 Task: Create a blank project AgileRevolution with privacy Public and default view as List and in the team Taskers . Create three sections in the project as To-Do, Doing and Done
Action: Mouse moved to (48, 40)
Screenshot: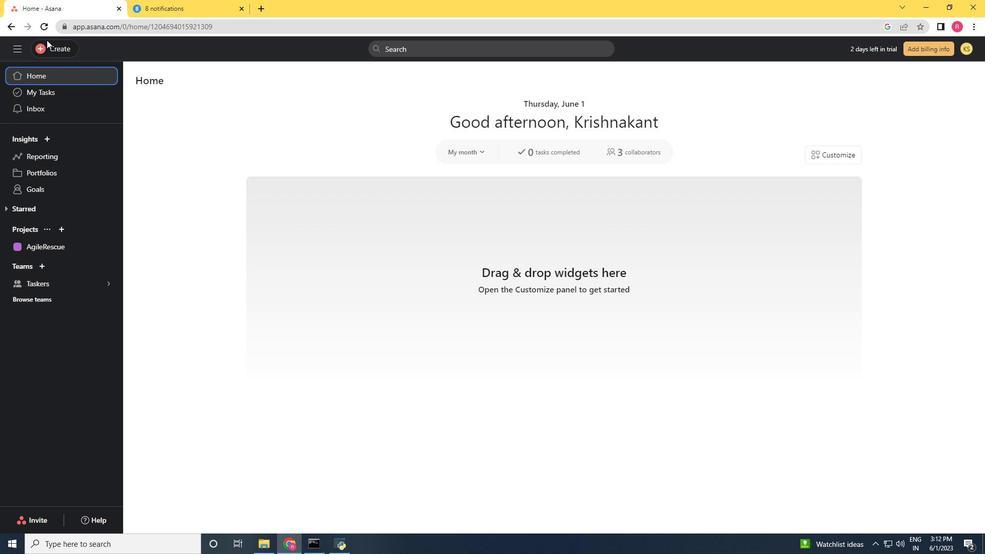 
Action: Mouse pressed left at (48, 40)
Screenshot: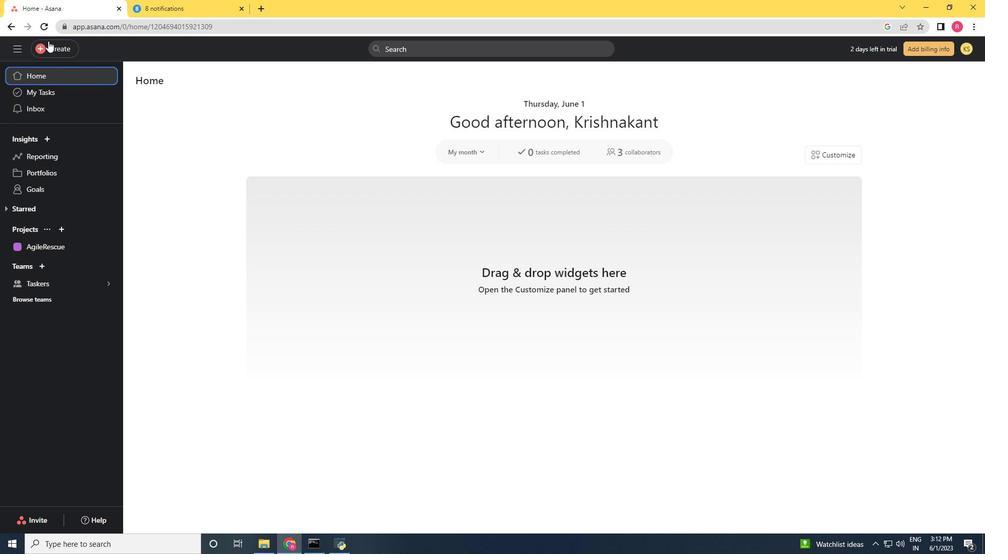 
Action: Mouse moved to (135, 68)
Screenshot: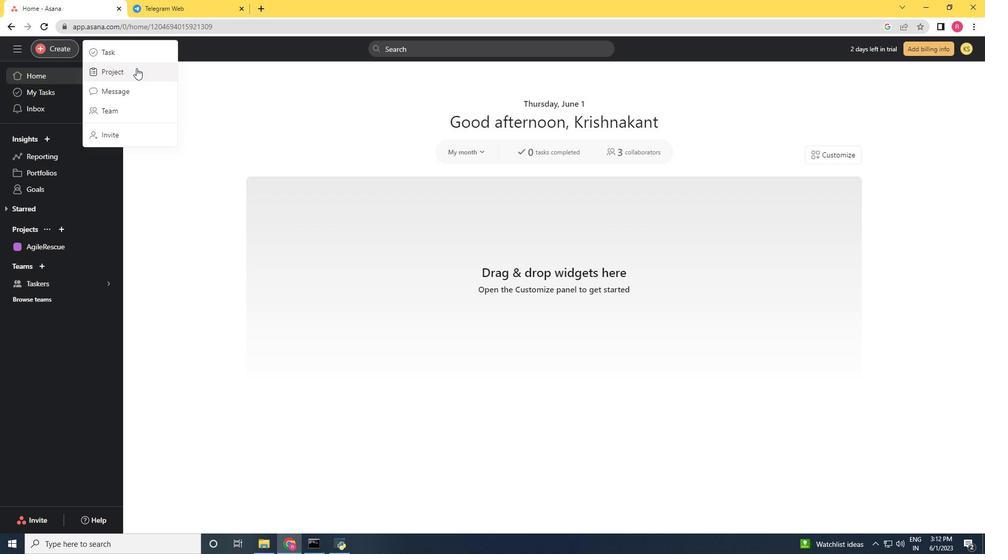 
Action: Mouse pressed left at (135, 68)
Screenshot: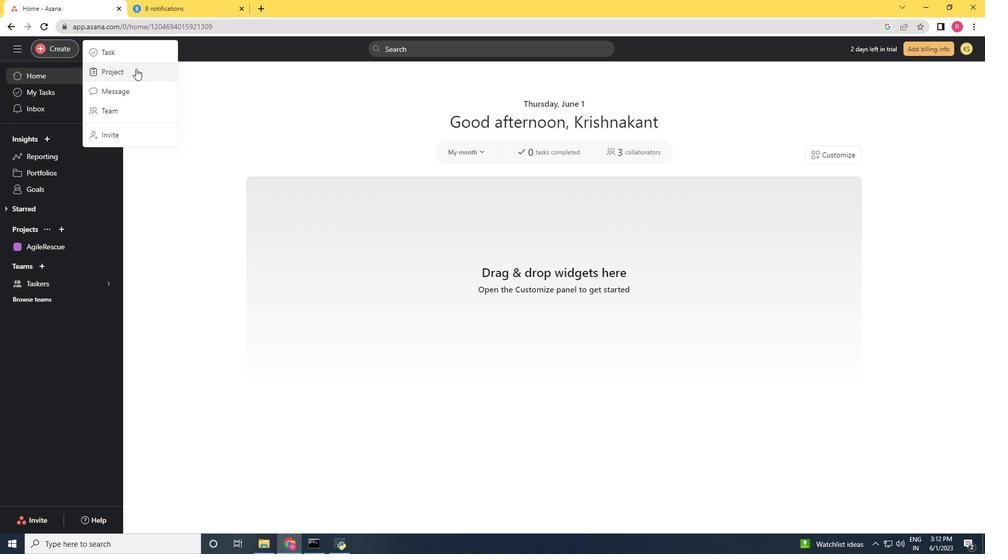 
Action: Mouse moved to (406, 294)
Screenshot: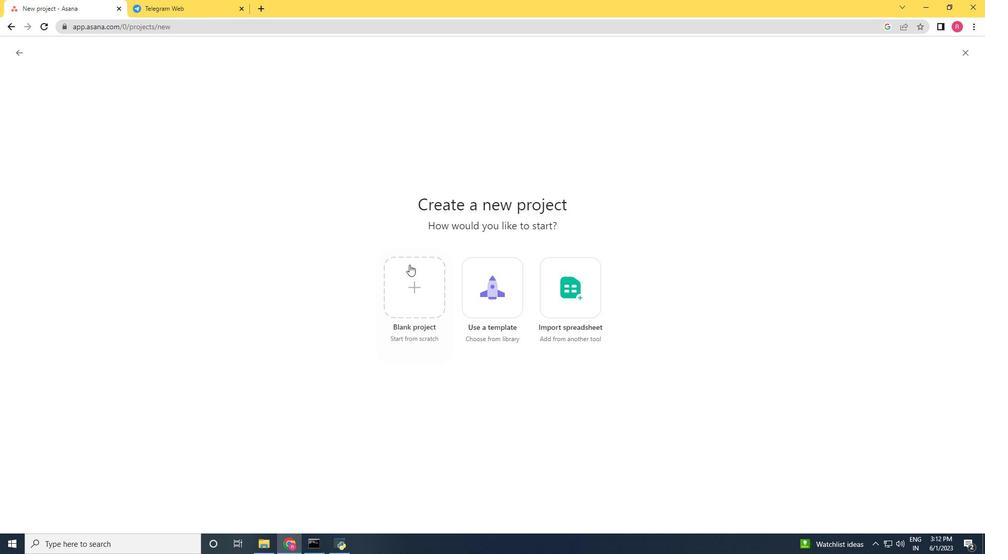 
Action: Mouse pressed left at (406, 294)
Screenshot: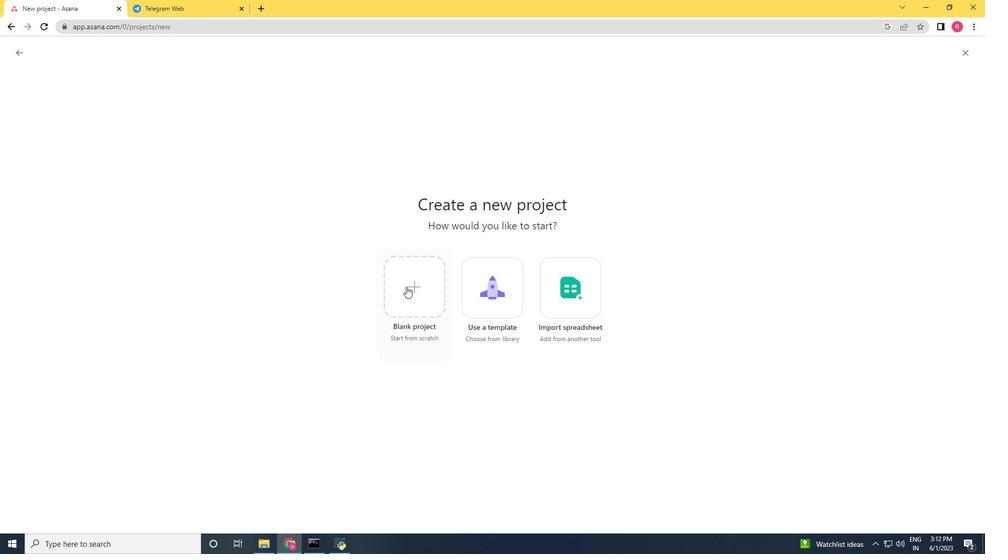 
Action: Mouse moved to (382, 308)
Screenshot: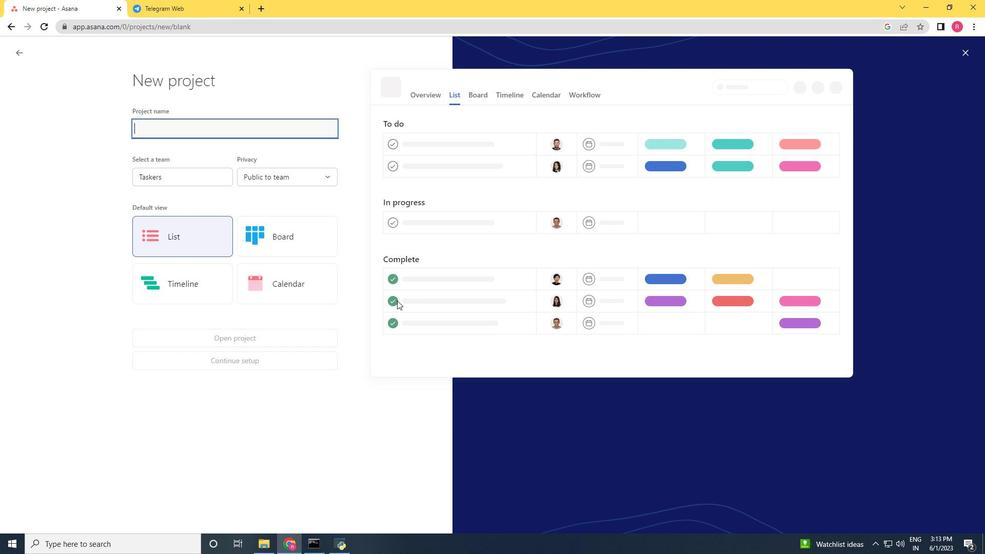 
Action: Key pressed <Key.shift>Agile
Screenshot: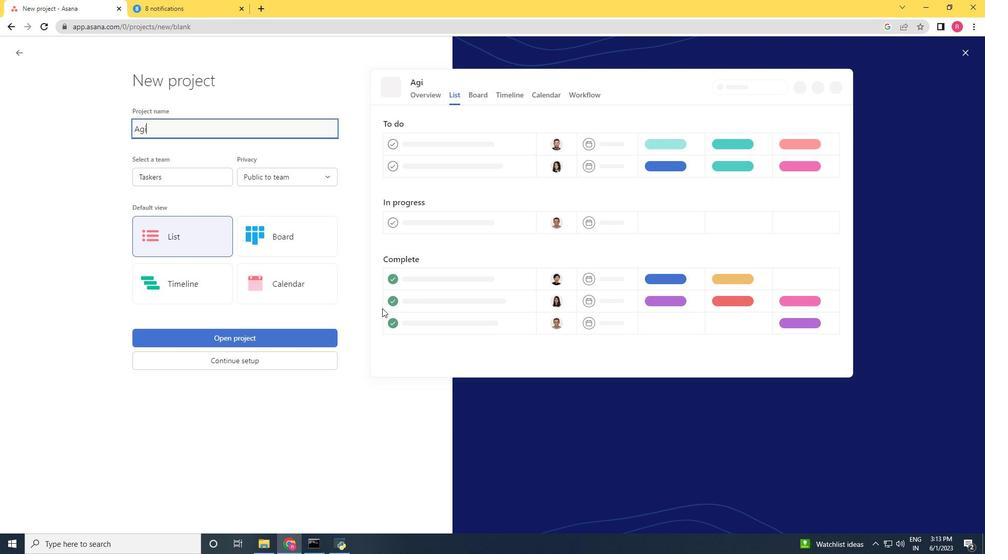 
Action: Mouse moved to (381, 308)
Screenshot: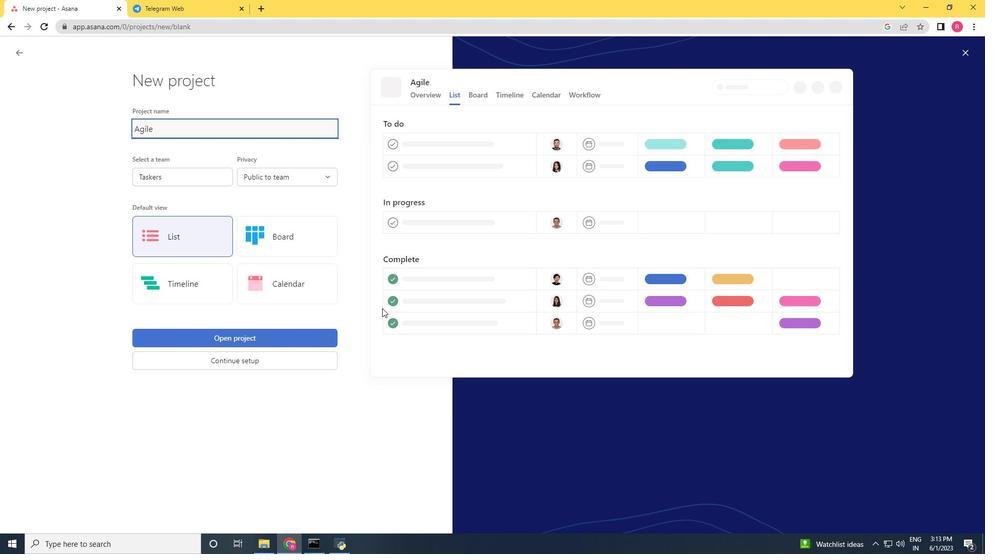 
Action: Key pressed <Key.shift><Key.shift><Key.shift><Key.shift><Key.shift>Revolution<Key.space><Key.backspace>
Screenshot: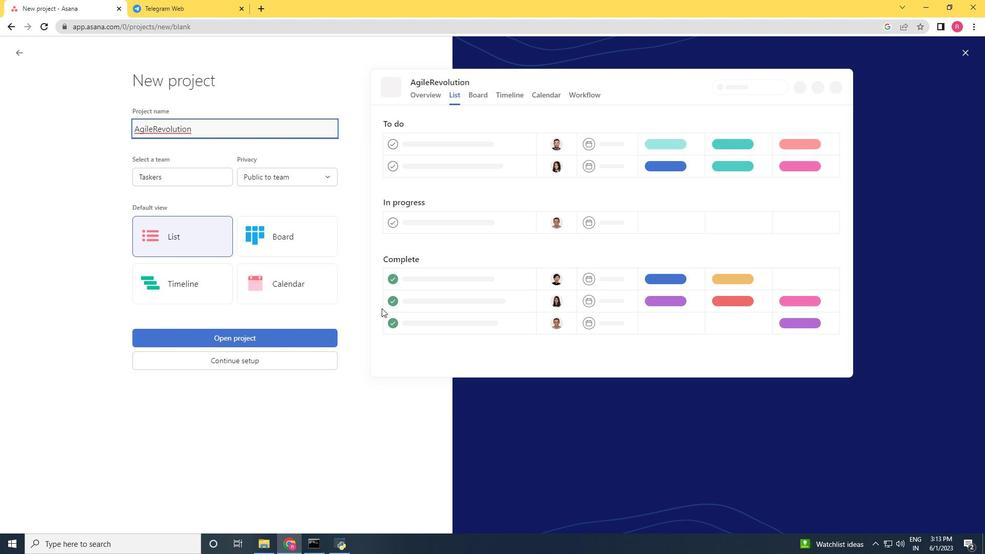 
Action: Mouse moved to (209, 231)
Screenshot: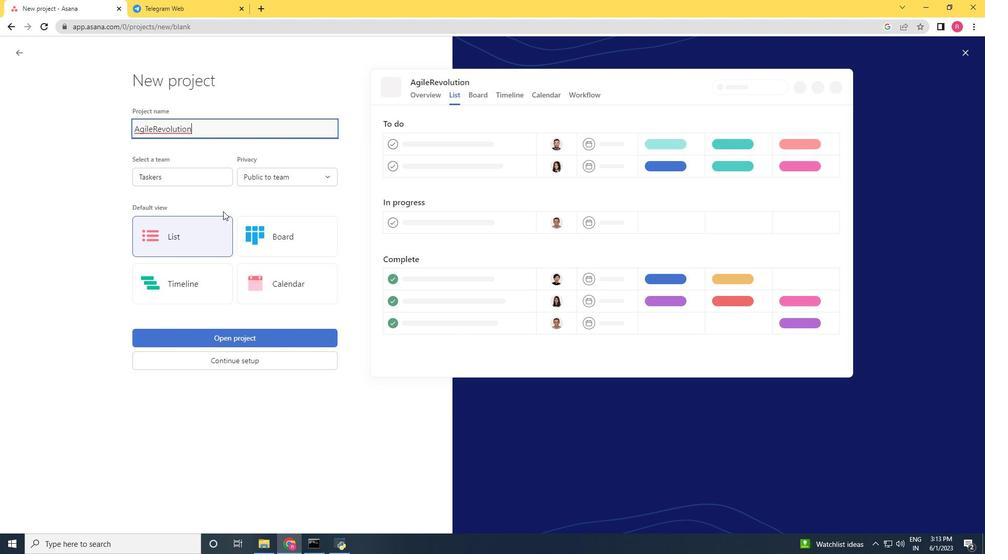 
Action: Mouse pressed left at (209, 231)
Screenshot: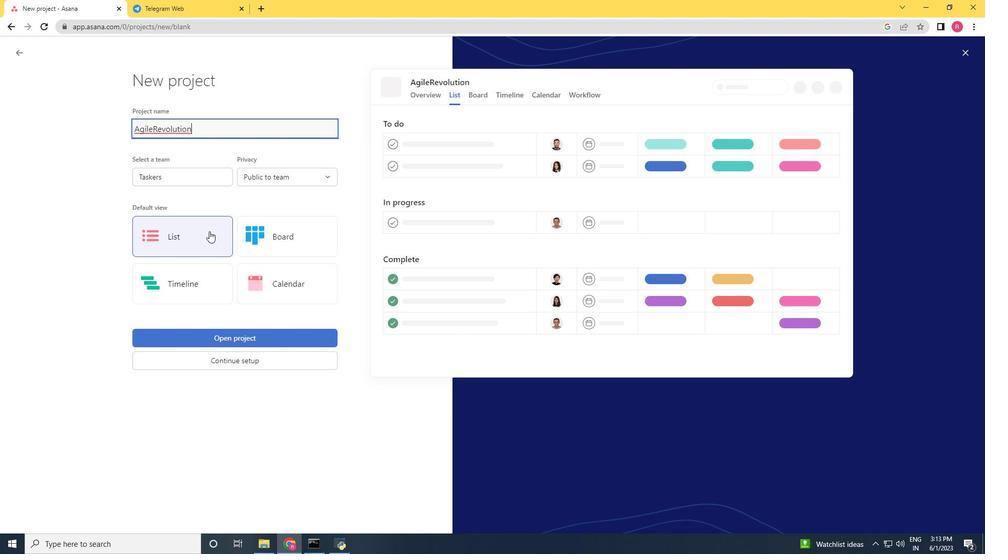 
Action: Mouse moved to (260, 180)
Screenshot: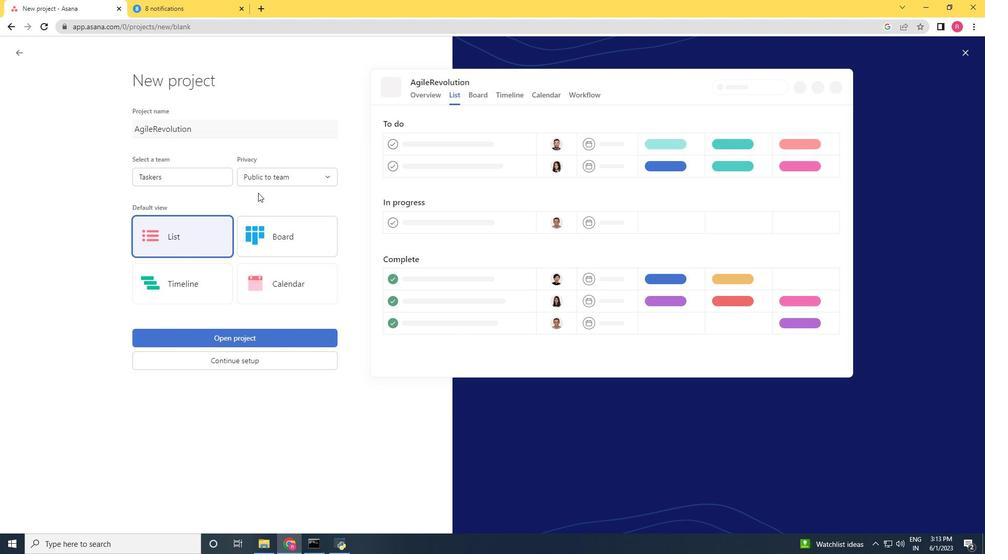 
Action: Mouse pressed left at (260, 180)
Screenshot: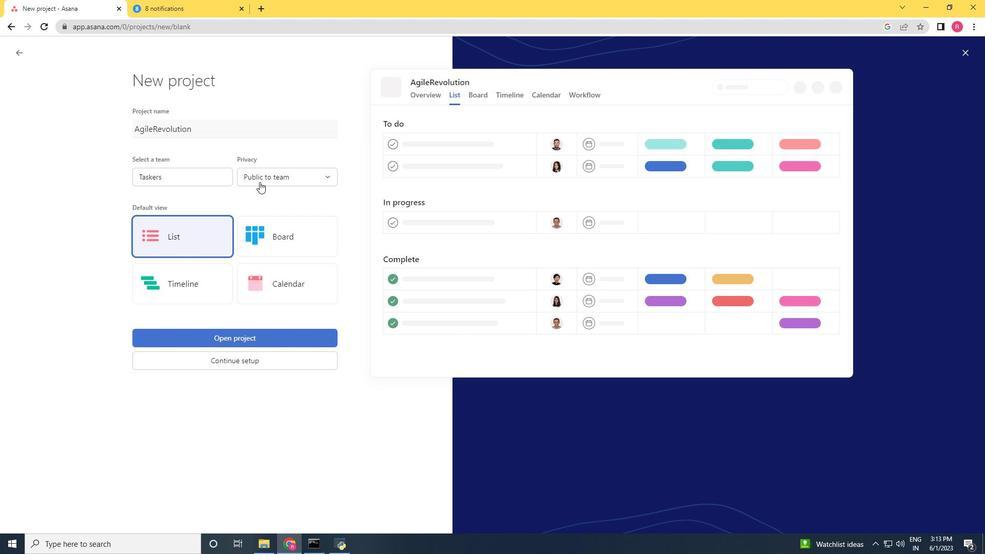 
Action: Mouse moved to (258, 190)
Screenshot: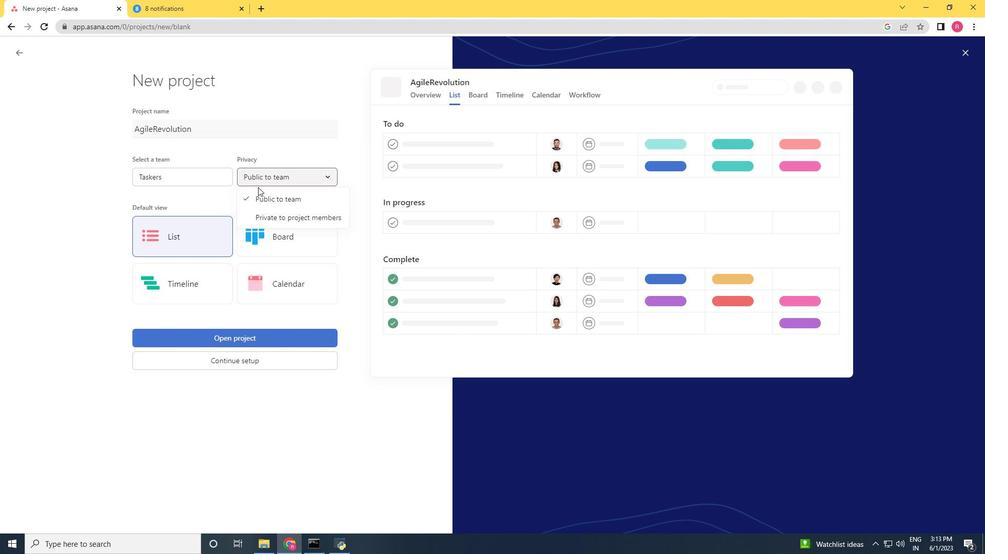 
Action: Mouse pressed left at (258, 190)
Screenshot: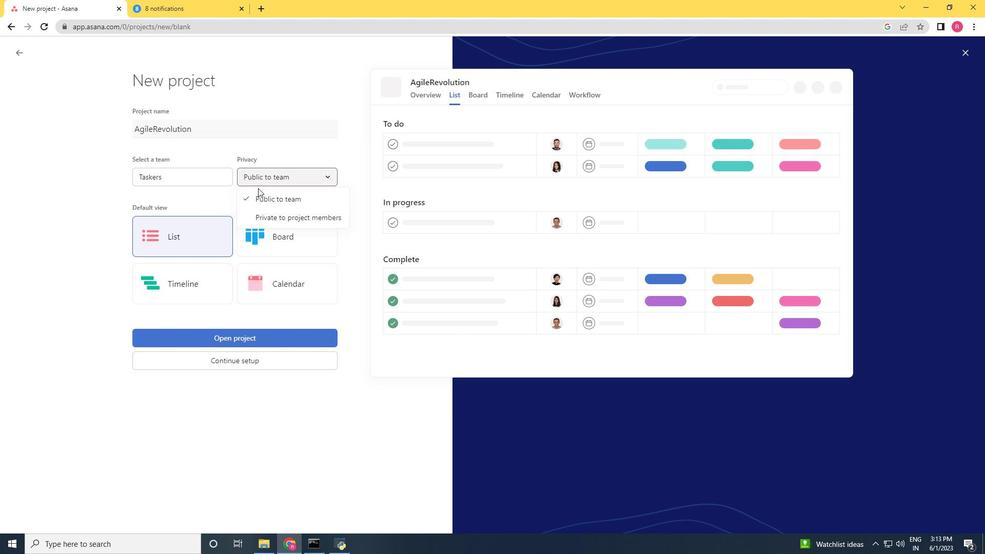 
Action: Mouse moved to (196, 179)
Screenshot: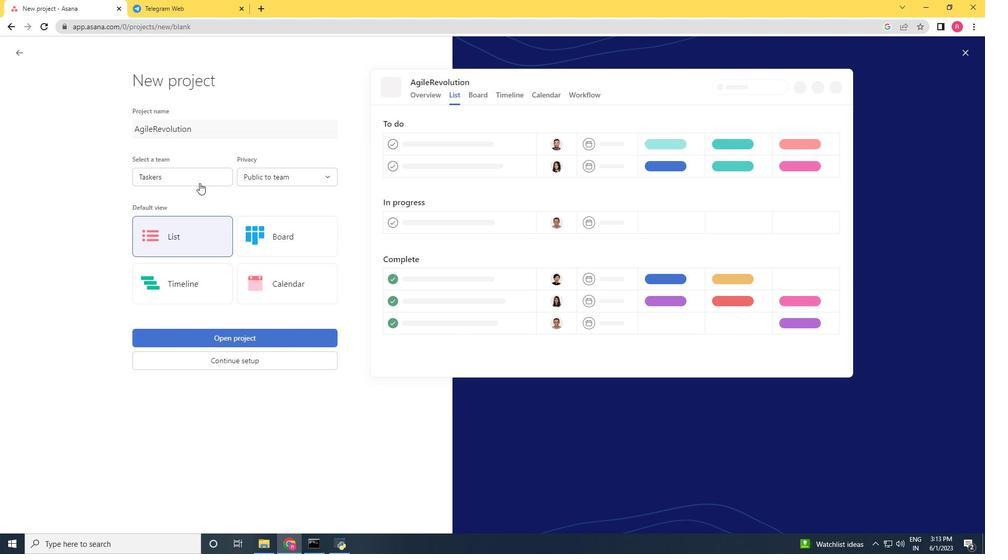 
Action: Mouse pressed left at (196, 179)
Screenshot: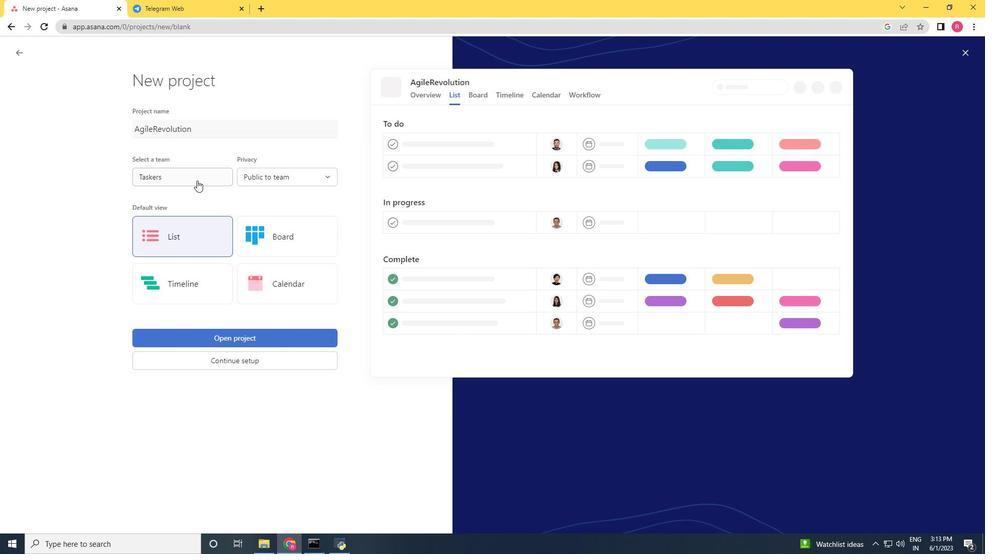 
Action: Mouse moved to (185, 196)
Screenshot: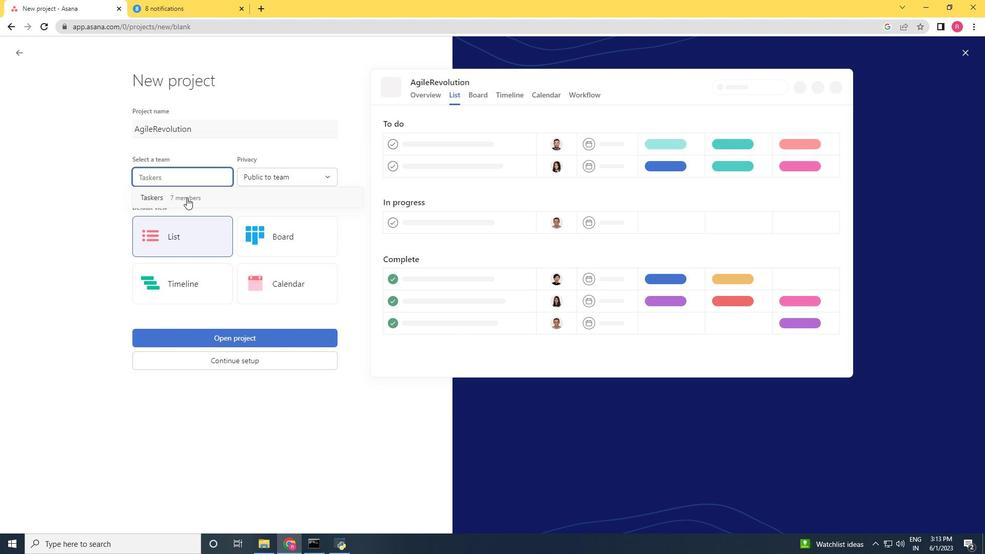 
Action: Mouse pressed left at (185, 196)
Screenshot: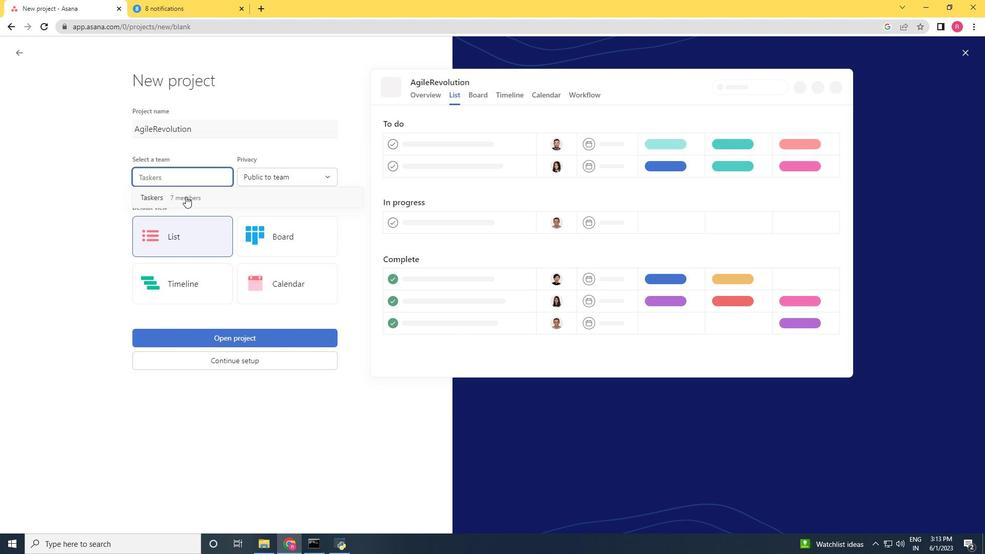 
Action: Mouse moved to (251, 337)
Screenshot: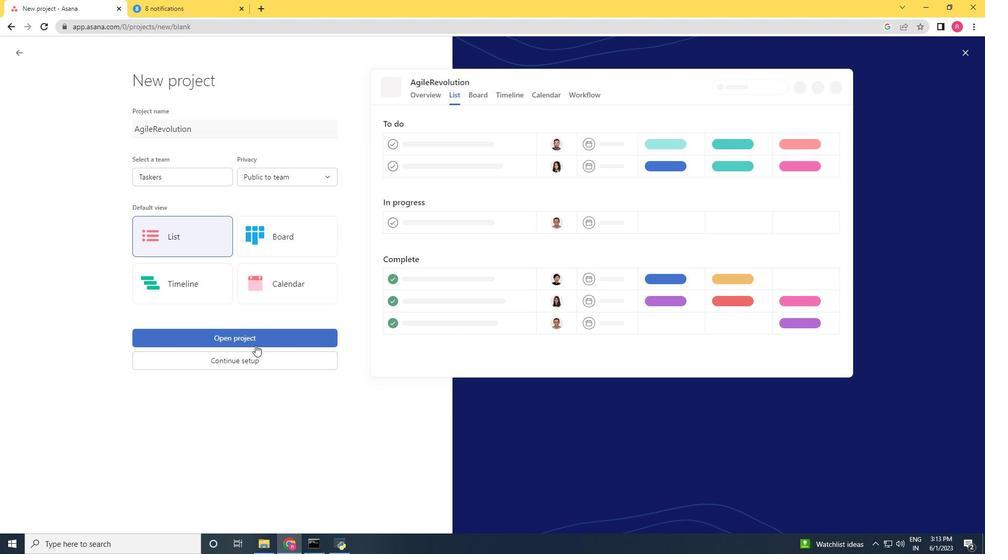 
Action: Mouse pressed left at (251, 337)
Screenshot: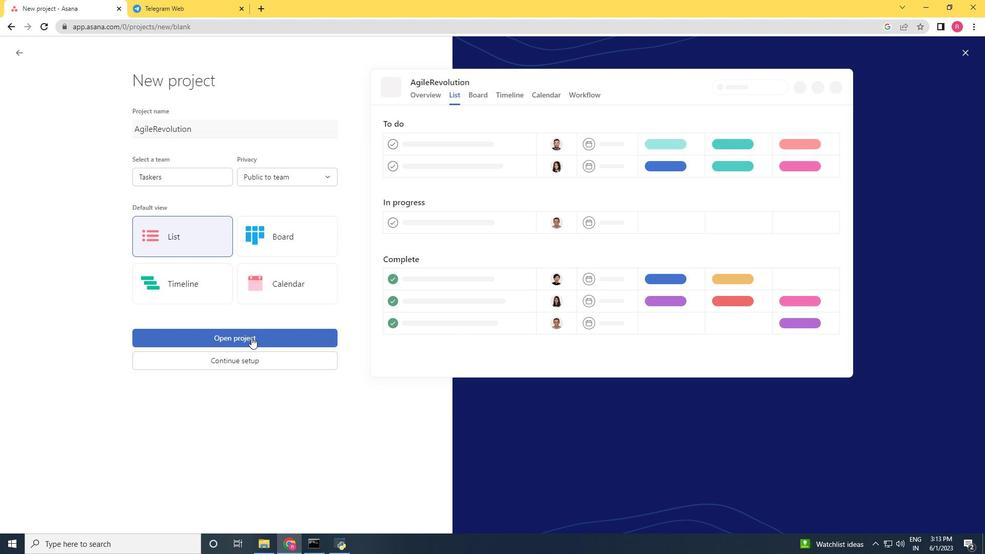 
Action: Mouse moved to (183, 227)
Screenshot: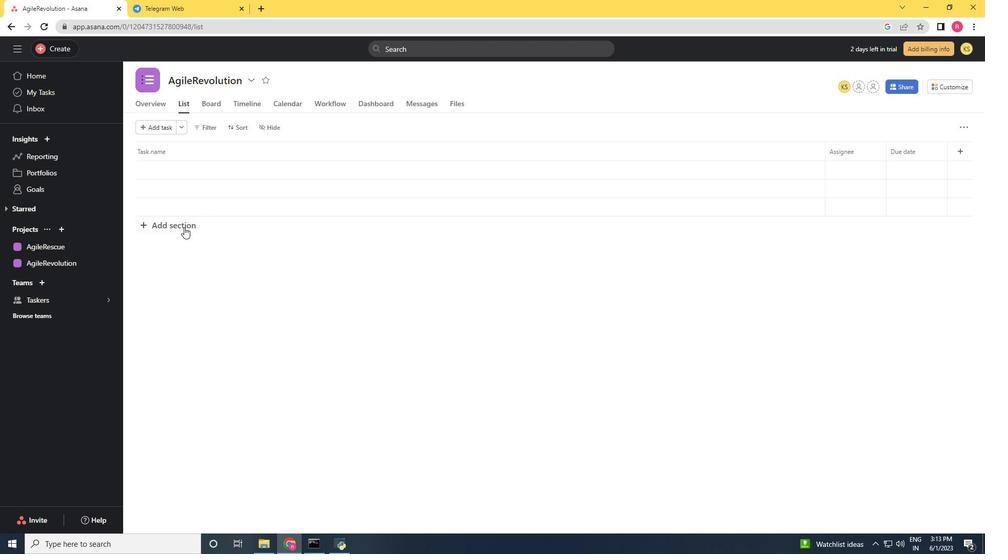 
Action: Mouse pressed left at (183, 227)
Screenshot: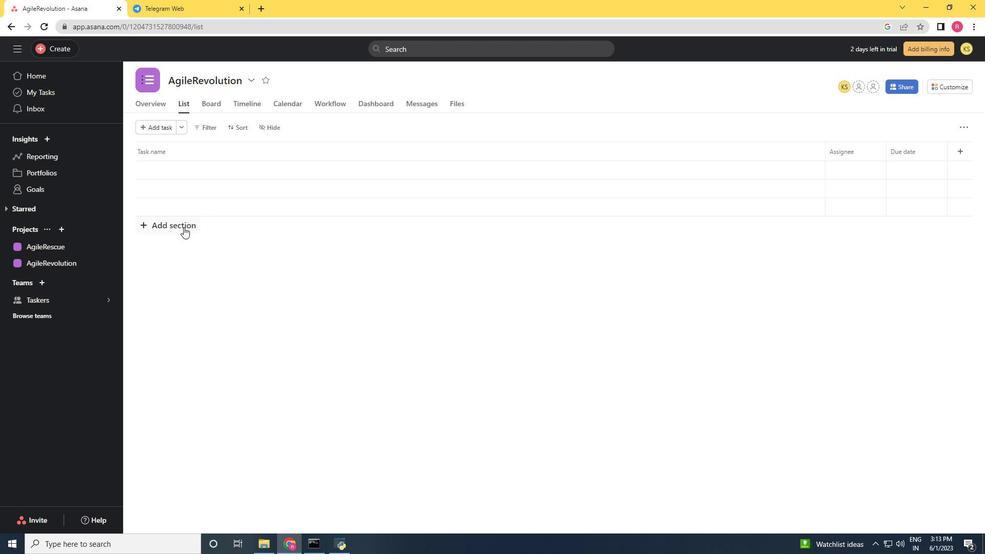 
Action: Mouse moved to (183, 225)
Screenshot: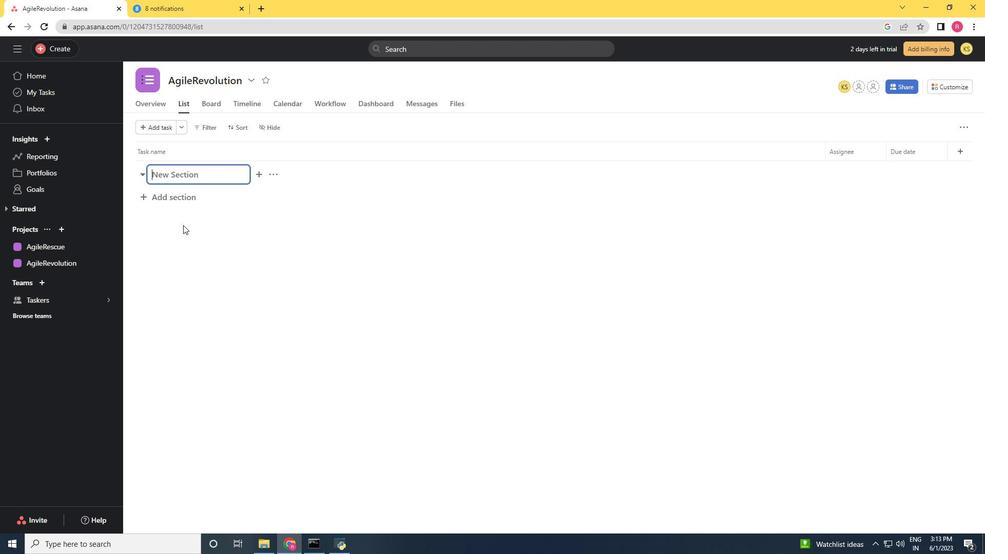 
Action: Key pressed <Key.shift>To-<Key.shift>Do
Screenshot: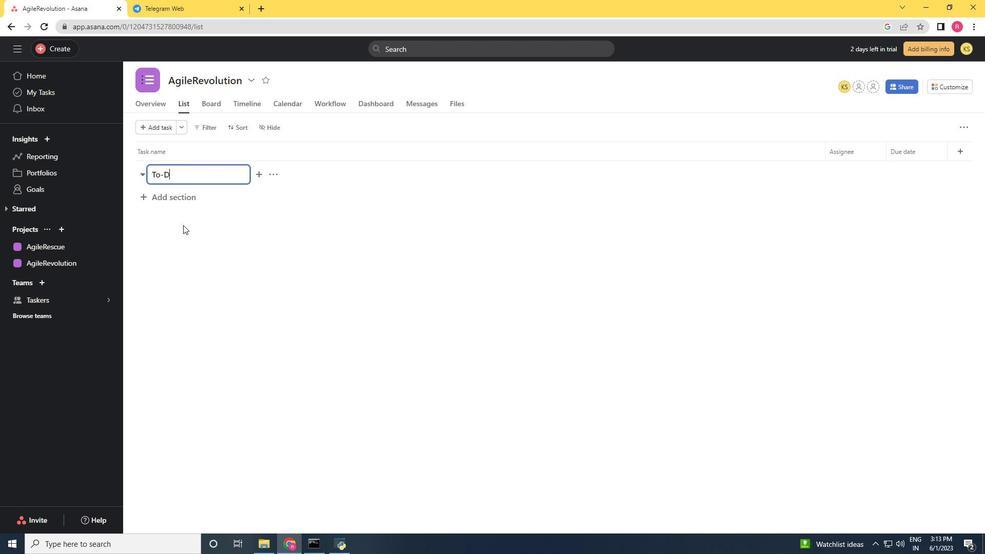 
Action: Mouse moved to (170, 200)
Screenshot: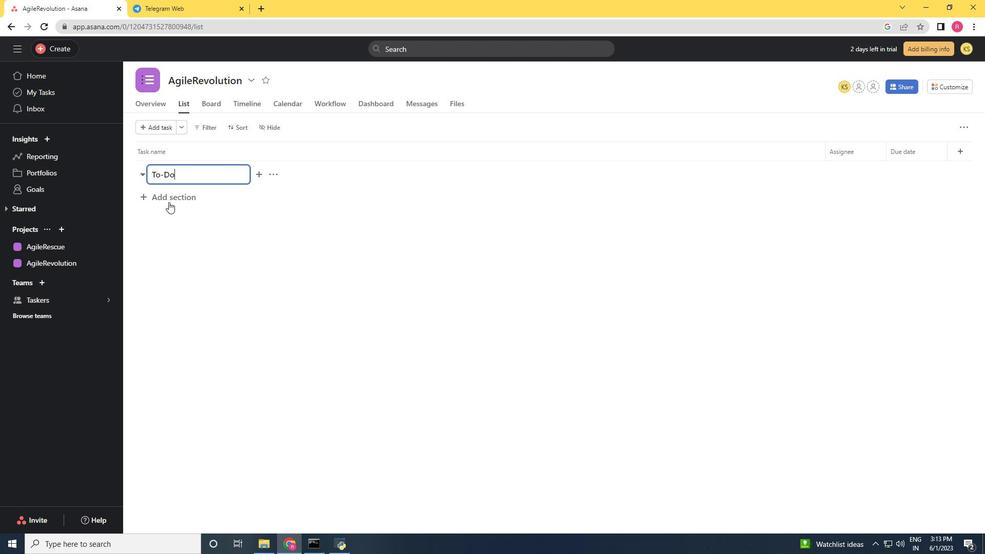 
Action: Mouse pressed left at (170, 200)
Screenshot: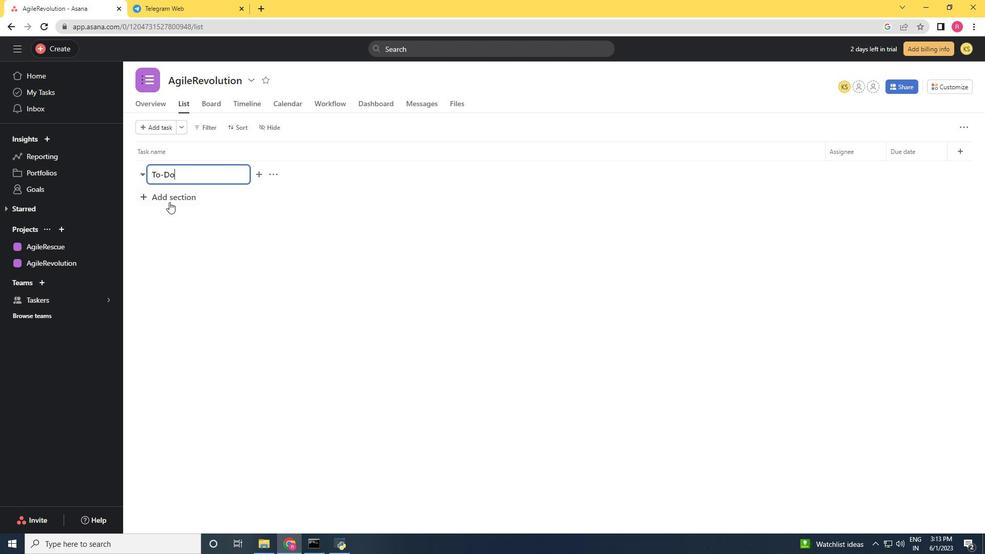 
Action: Key pressed <Key.shift><Key.shift><Key.shift><Key.shift><Key.shift><Key.shift><Key.shift><Key.shift><Key.shift><Key.shift><Key.shift><Key.shift><Key.shift><Key.shift><Key.shift>Doing
Screenshot: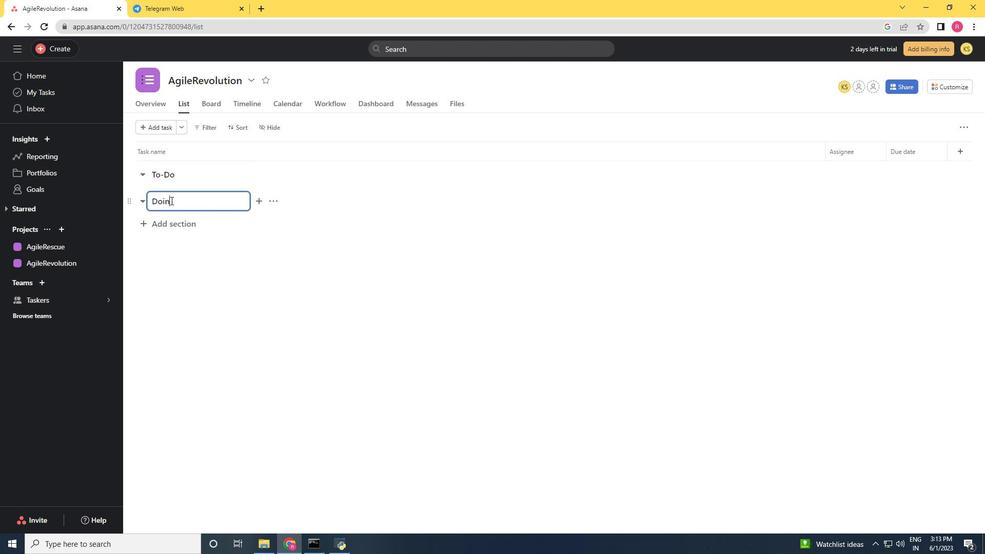 
Action: Mouse moved to (177, 224)
Screenshot: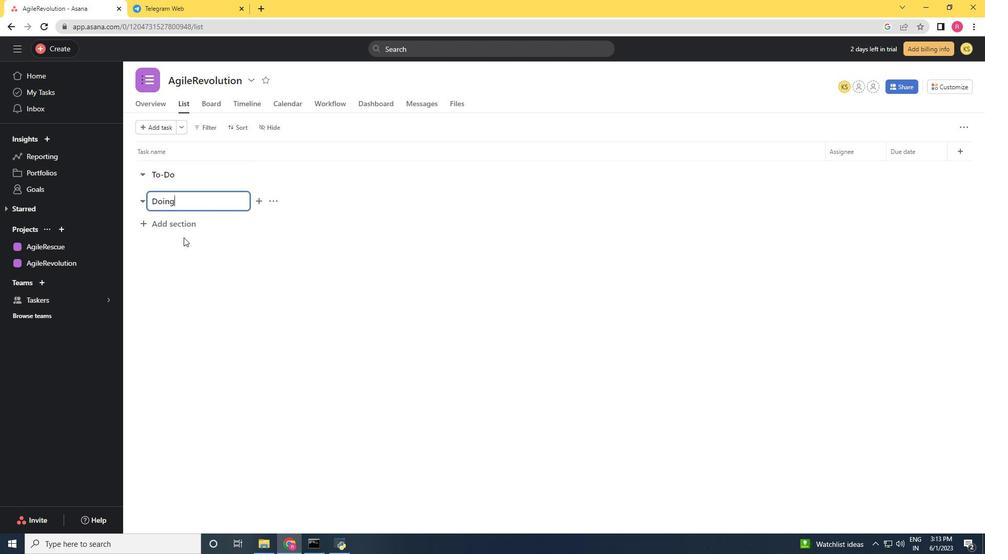
Action: Mouse pressed left at (177, 224)
Screenshot: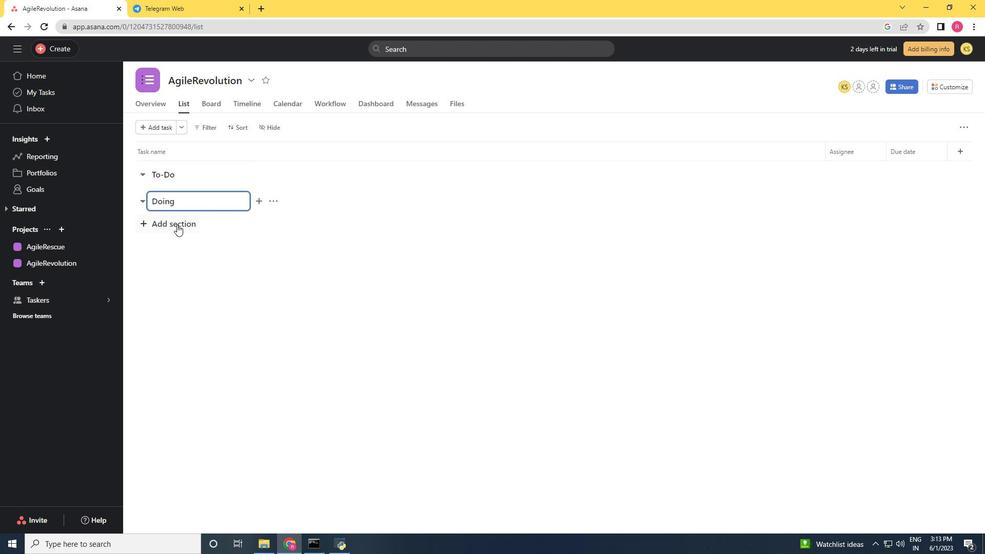 
Action: Mouse moved to (173, 225)
Screenshot: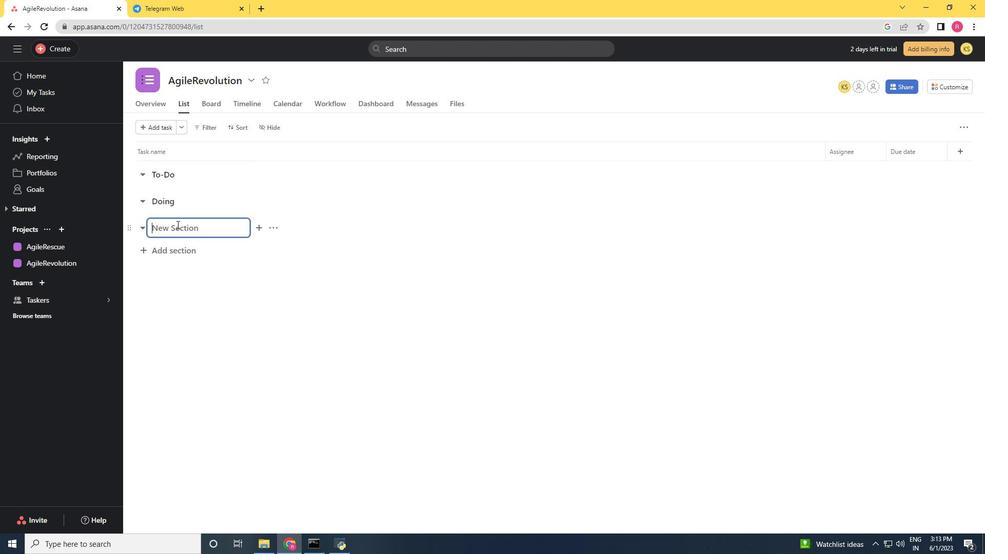
Action: Key pressed <Key.shift>Done
Screenshot: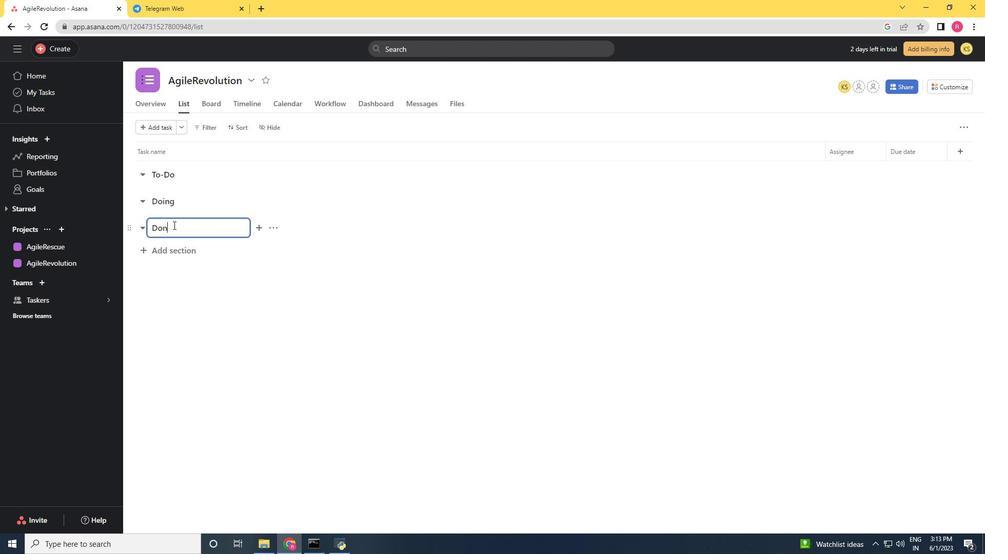 
Action: Mouse moved to (330, 355)
Screenshot: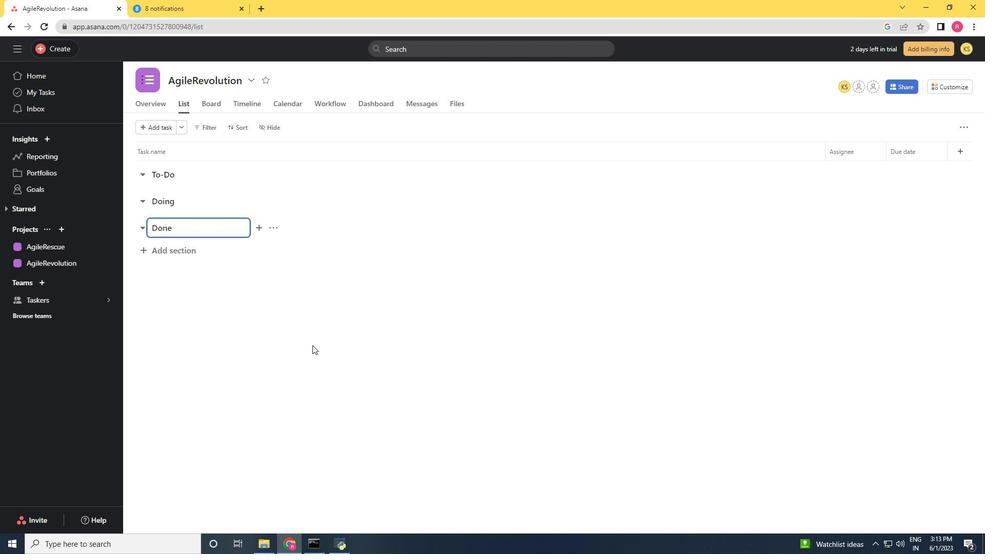 
Action: Mouse pressed left at (330, 355)
Screenshot: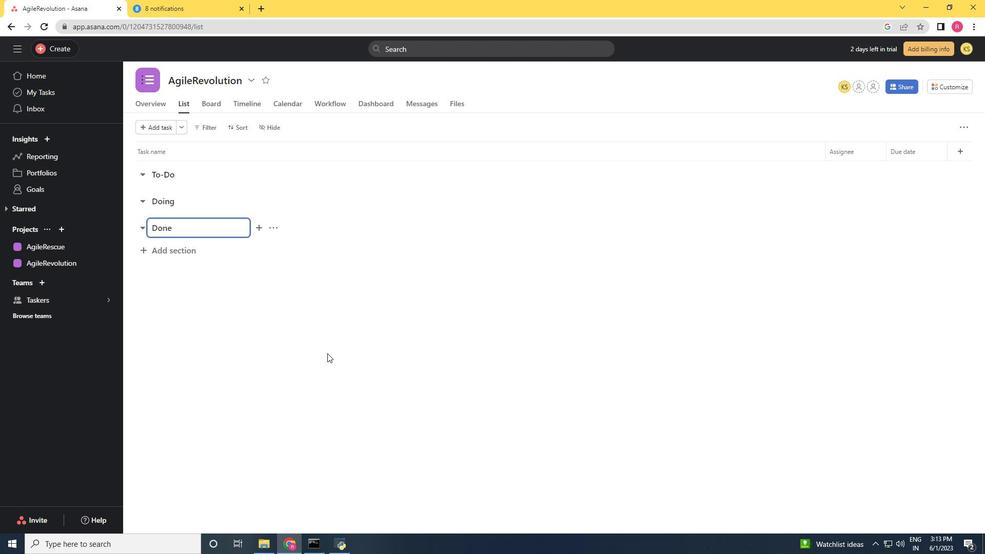
Action: Mouse moved to (330, 356)
Screenshot: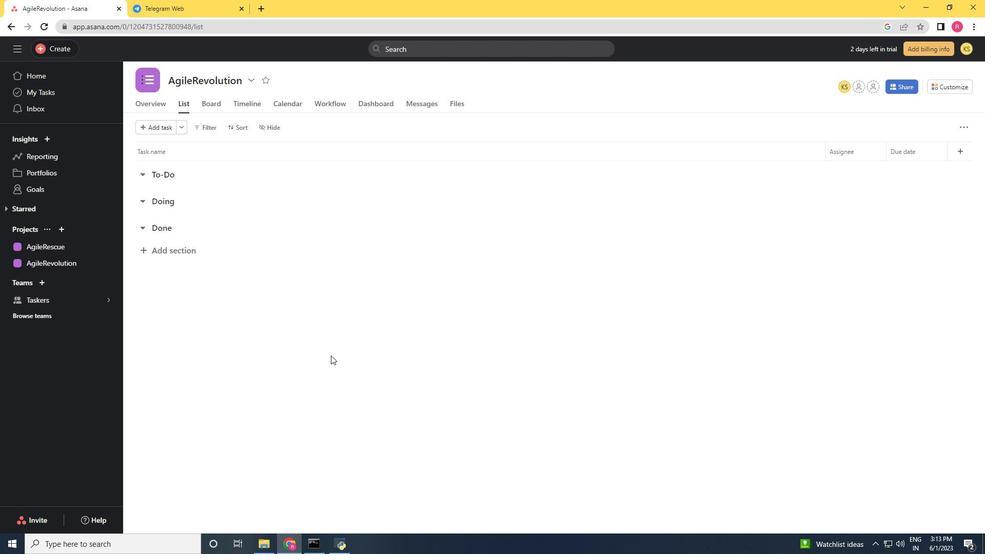 
